 Task: Create a due date automation when advanced on, 2 days before a card is due add dates with a due date at 11:00 AM.
Action: Mouse moved to (923, 70)
Screenshot: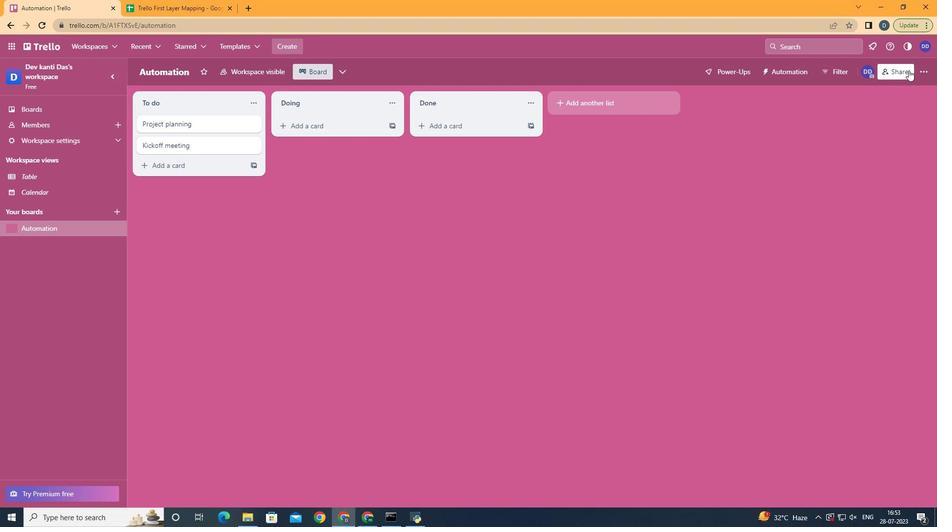 
Action: Mouse pressed left at (923, 70)
Screenshot: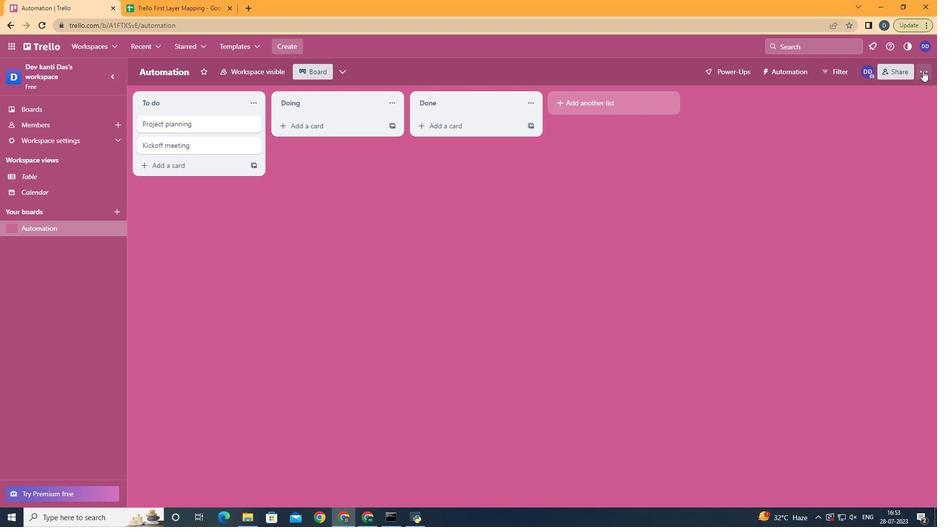 
Action: Mouse moved to (855, 202)
Screenshot: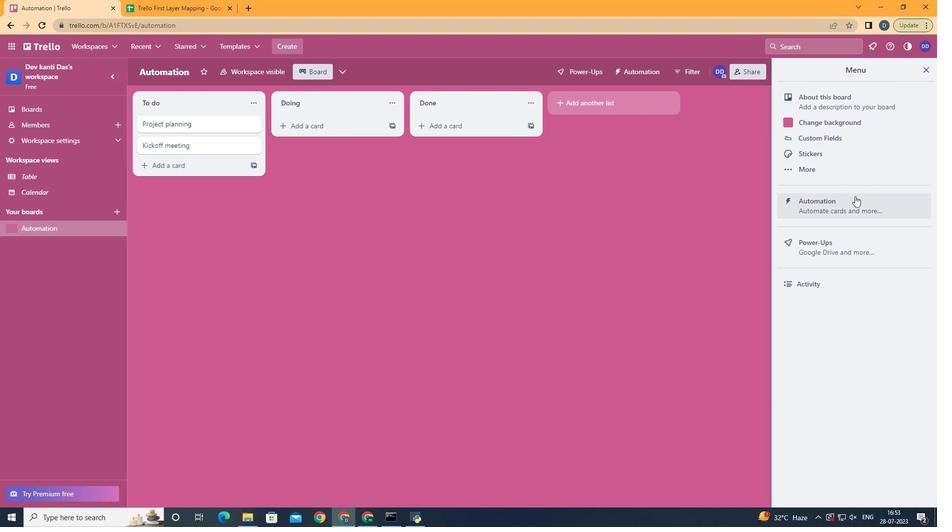 
Action: Mouse pressed left at (855, 202)
Screenshot: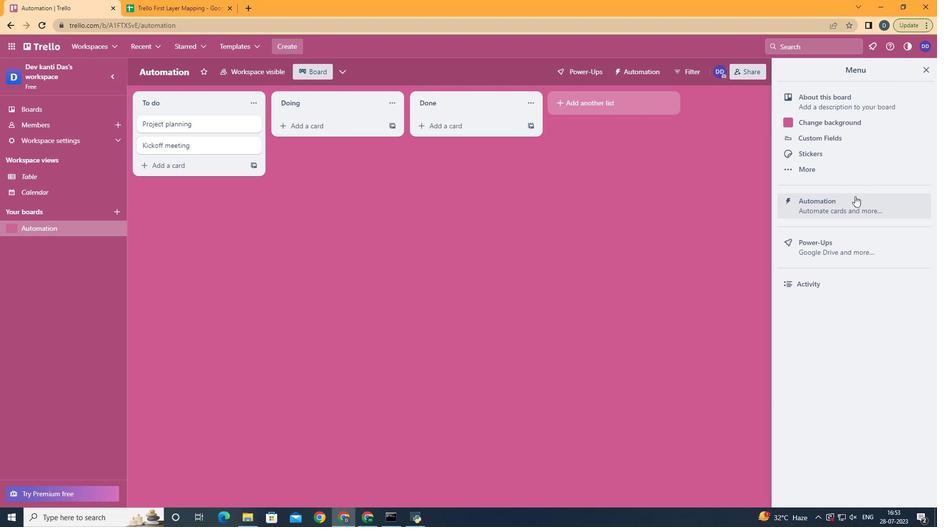 
Action: Mouse moved to (182, 193)
Screenshot: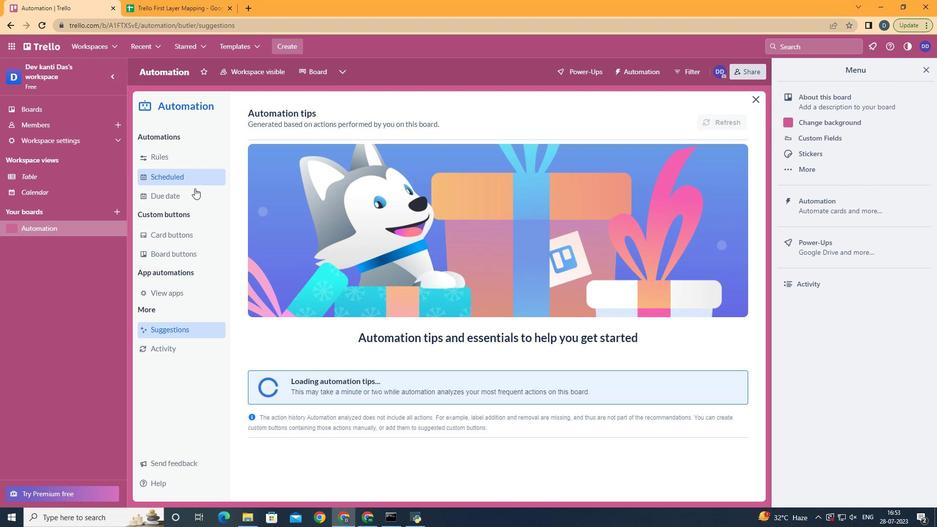 
Action: Mouse pressed left at (182, 193)
Screenshot: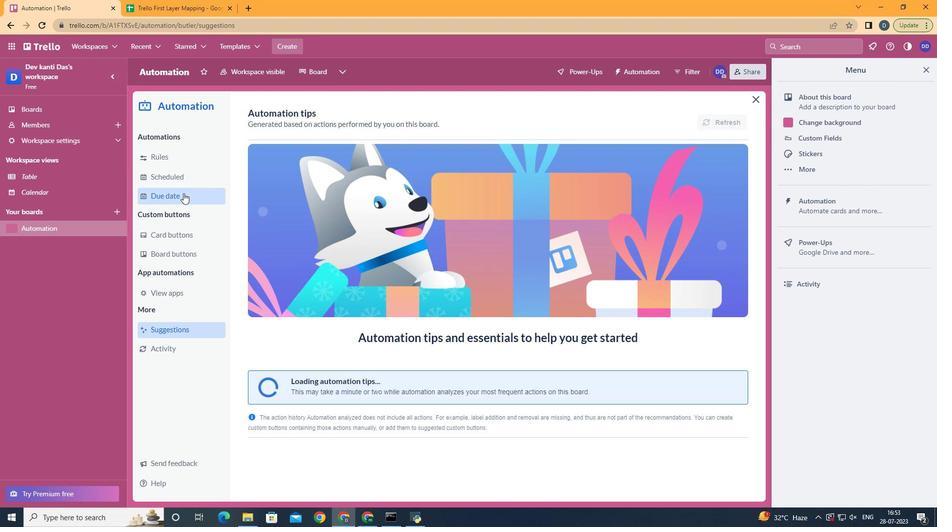 
Action: Mouse moved to (699, 115)
Screenshot: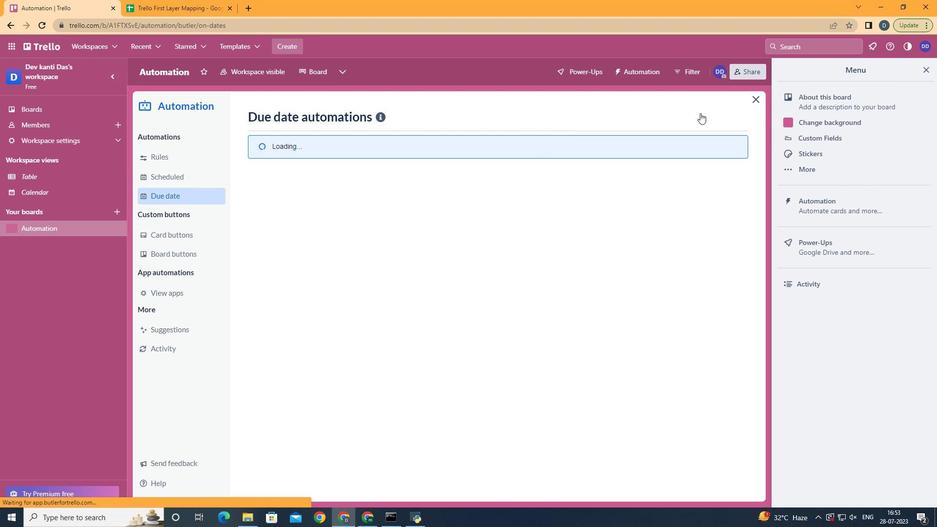 
Action: Mouse pressed left at (699, 115)
Screenshot: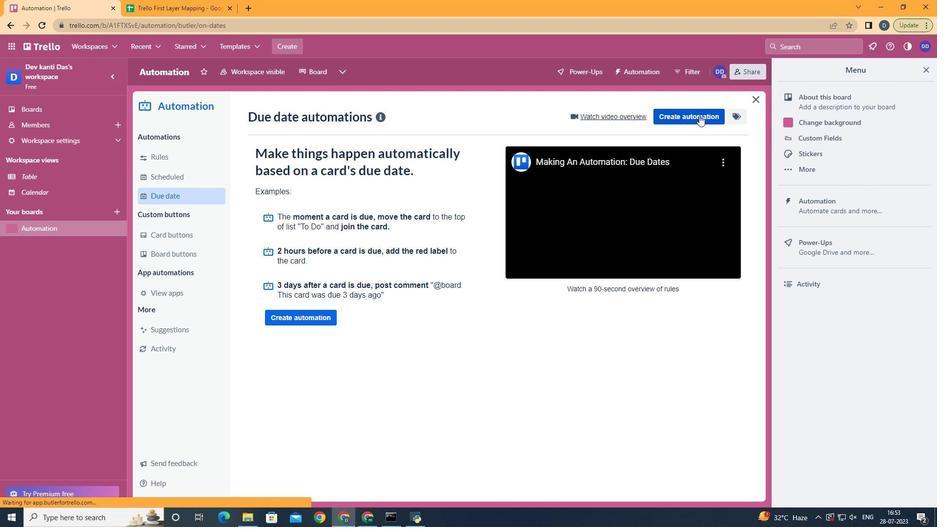 
Action: Mouse moved to (508, 203)
Screenshot: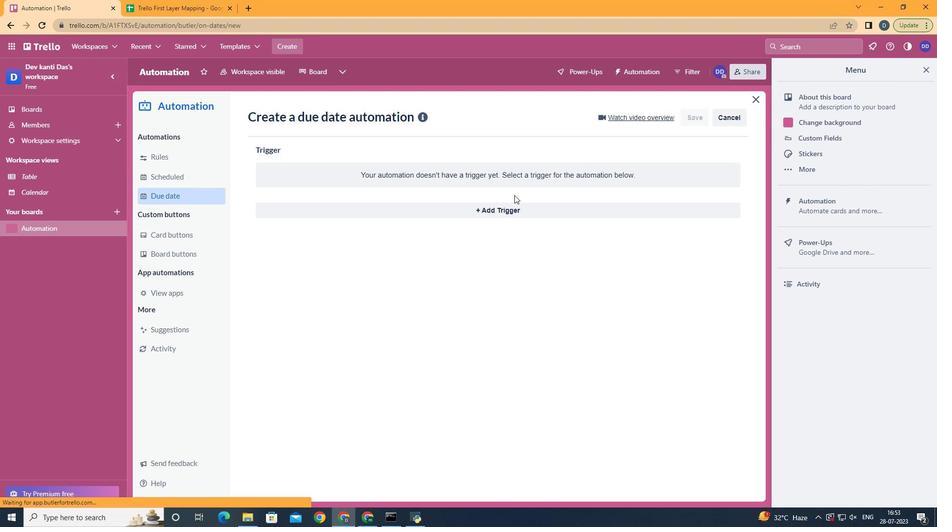 
Action: Mouse pressed left at (508, 203)
Screenshot: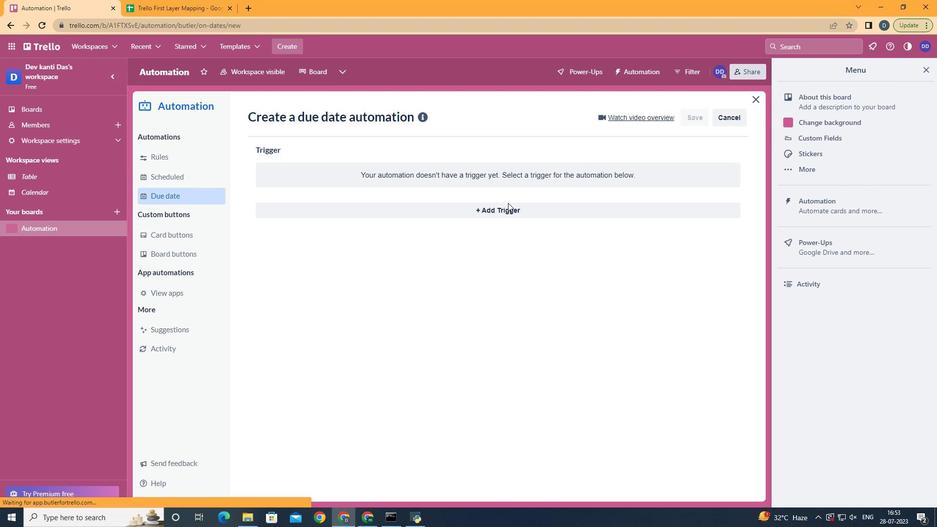 
Action: Mouse moved to (385, 357)
Screenshot: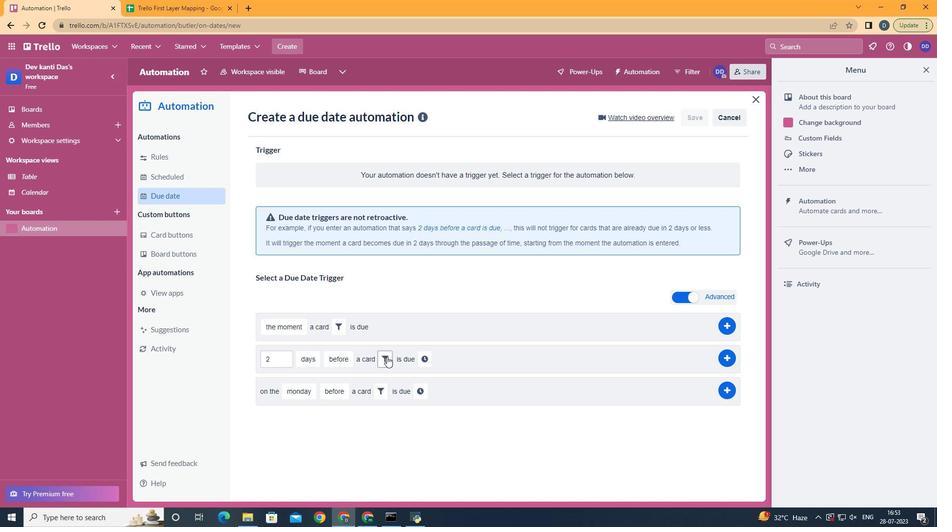 
Action: Mouse pressed left at (385, 357)
Screenshot: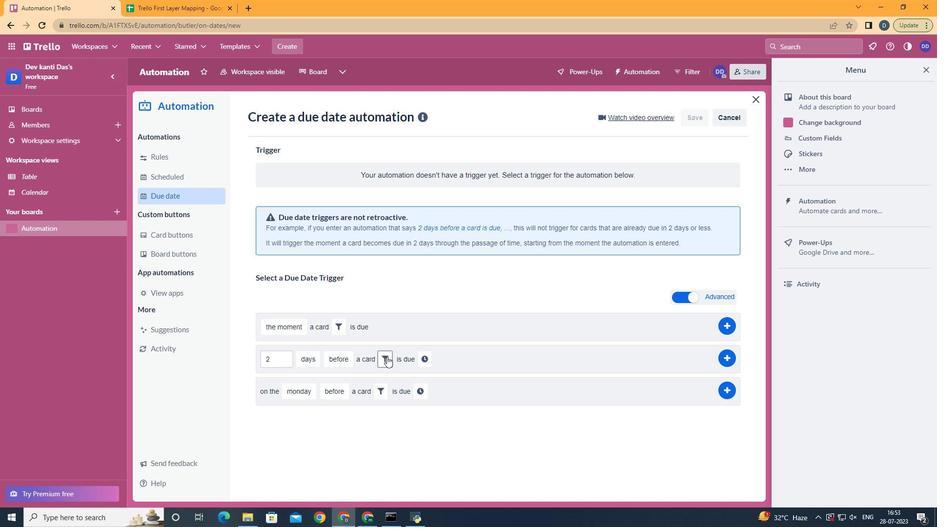 
Action: Mouse moved to (440, 390)
Screenshot: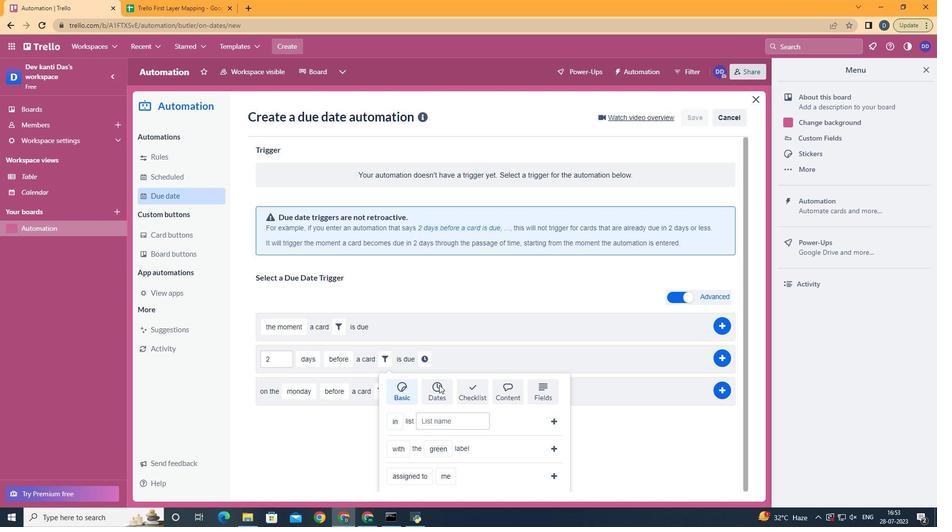 
Action: Mouse pressed left at (440, 390)
Screenshot: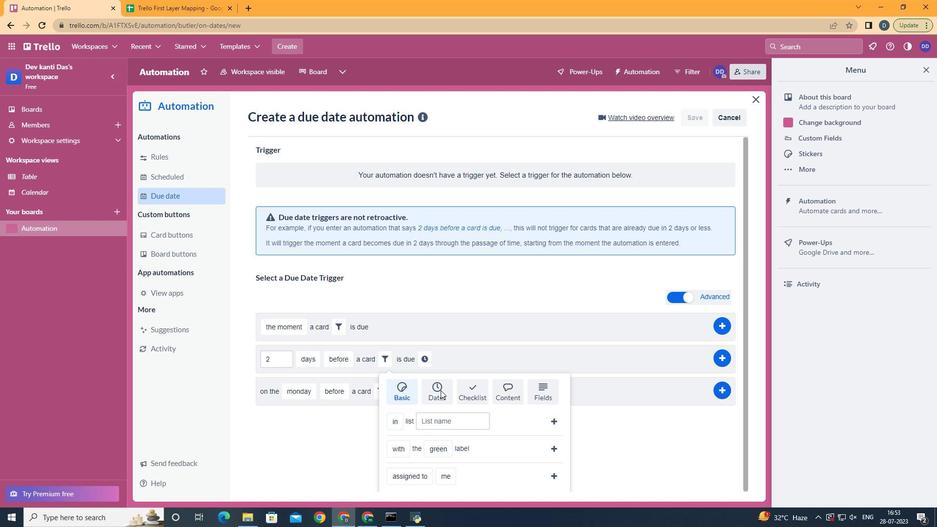 
Action: Mouse moved to (405, 438)
Screenshot: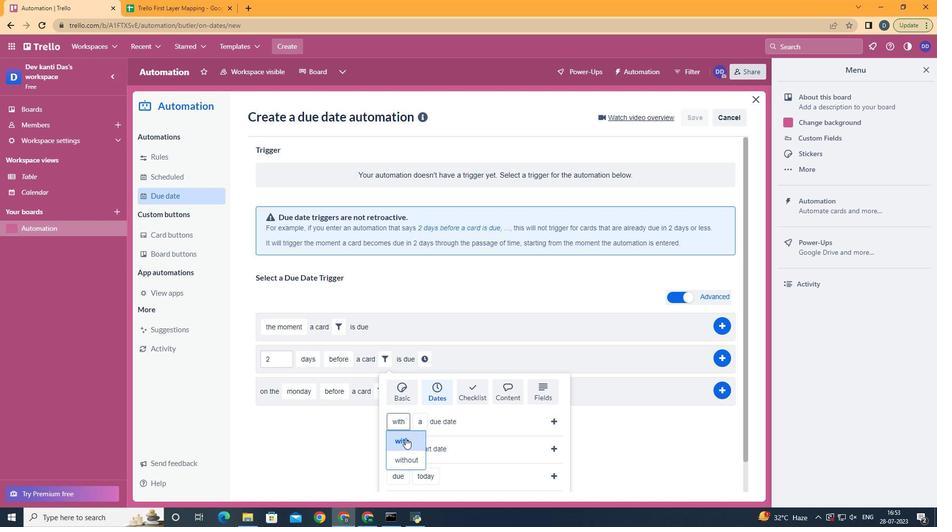 
Action: Mouse pressed left at (405, 438)
Screenshot: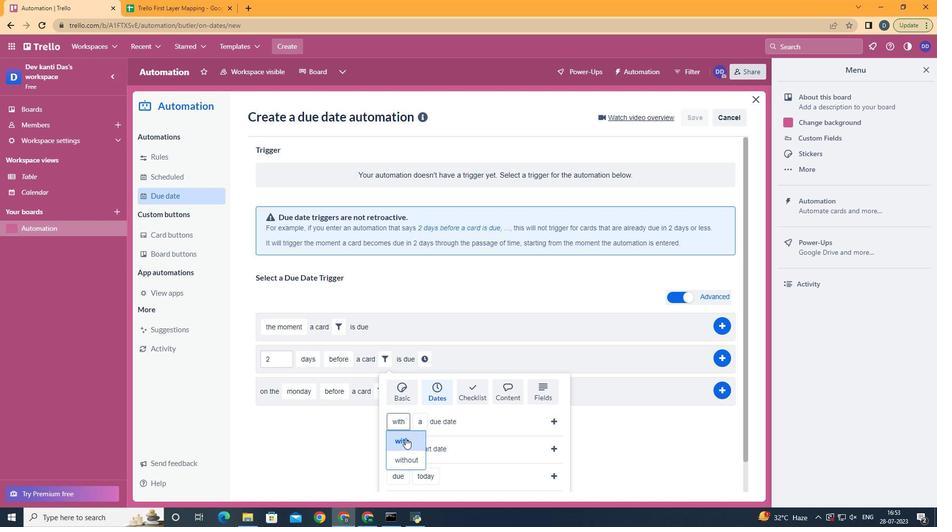 
Action: Mouse moved to (449, 347)
Screenshot: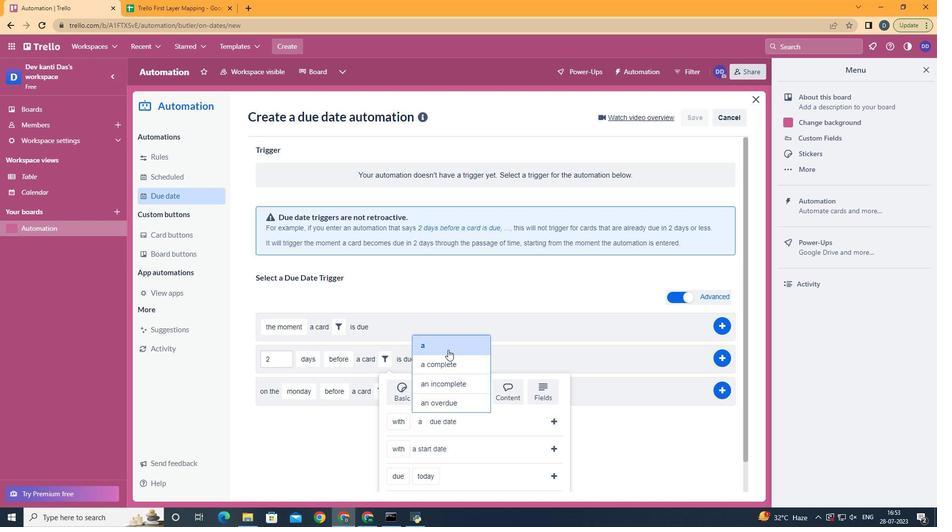 
Action: Mouse pressed left at (449, 347)
Screenshot: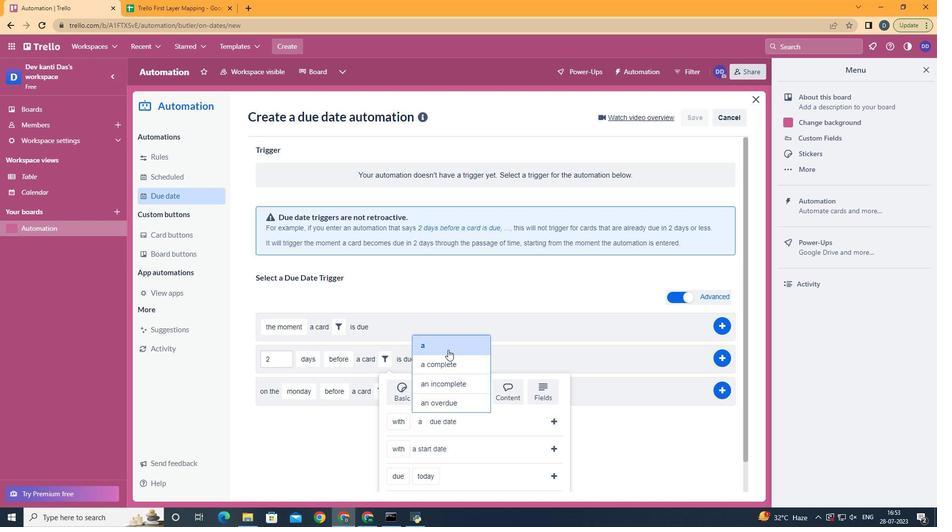 
Action: Mouse moved to (550, 420)
Screenshot: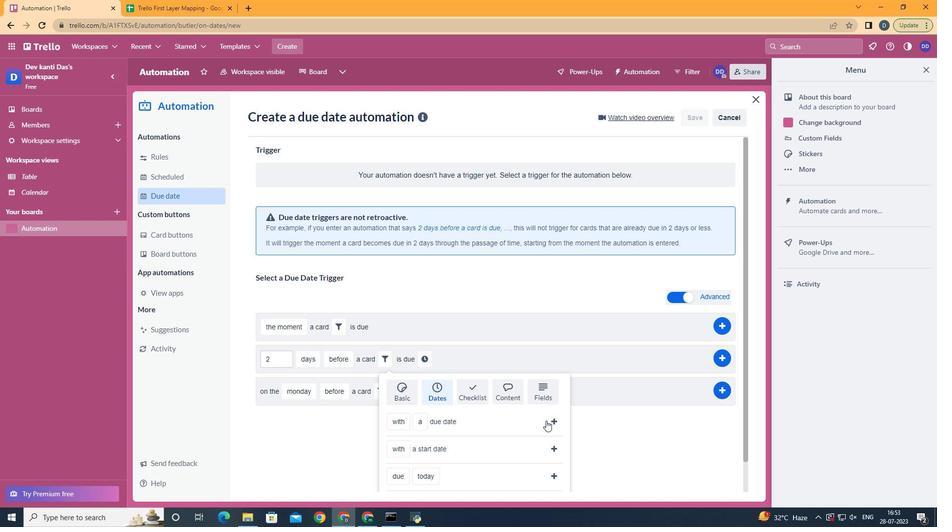 
Action: Mouse pressed left at (550, 420)
Screenshot: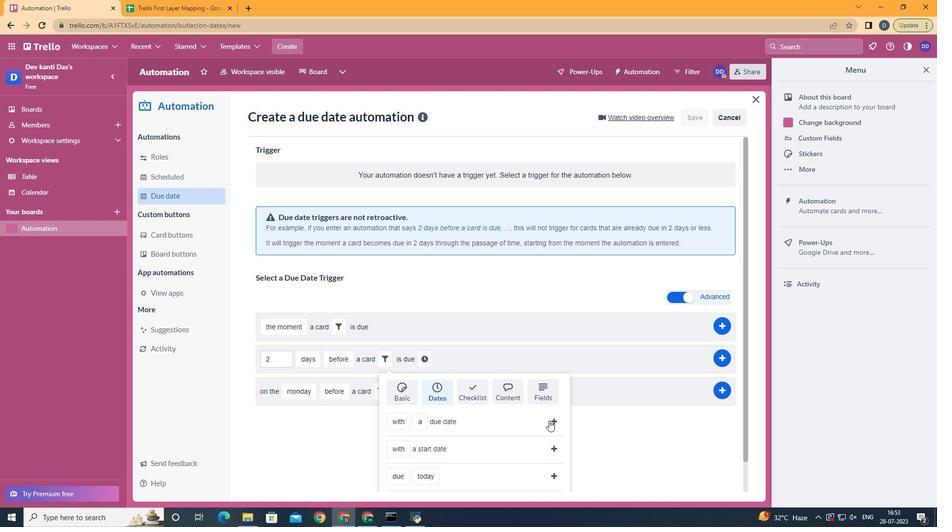 
Action: Mouse moved to (492, 358)
Screenshot: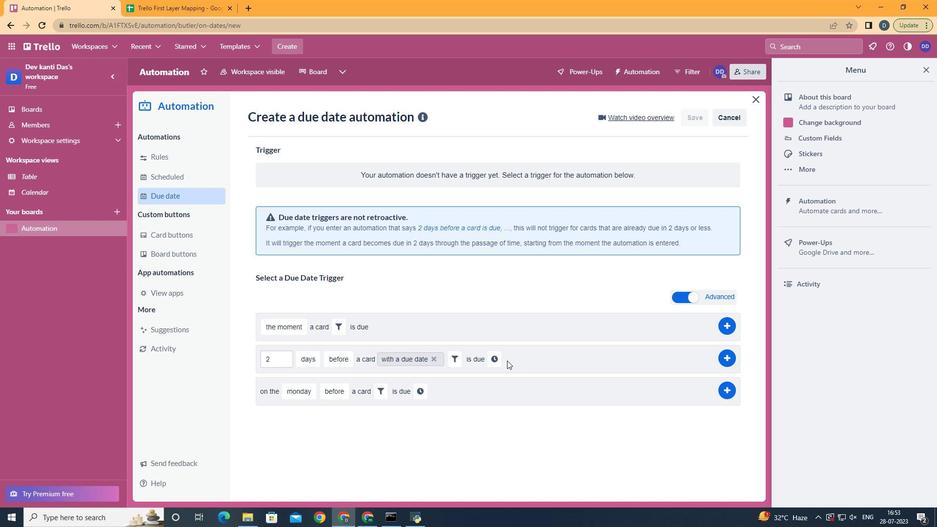 
Action: Mouse pressed left at (492, 358)
Screenshot: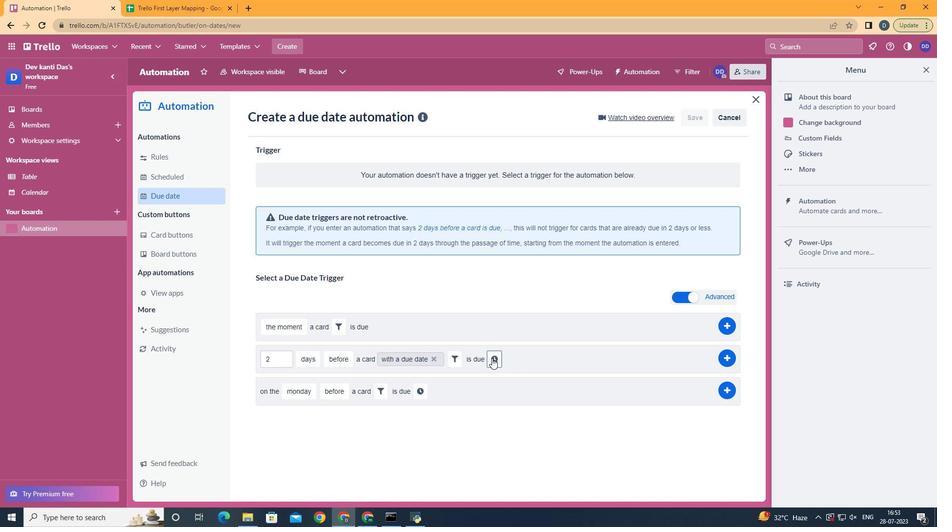 
Action: Mouse moved to (521, 360)
Screenshot: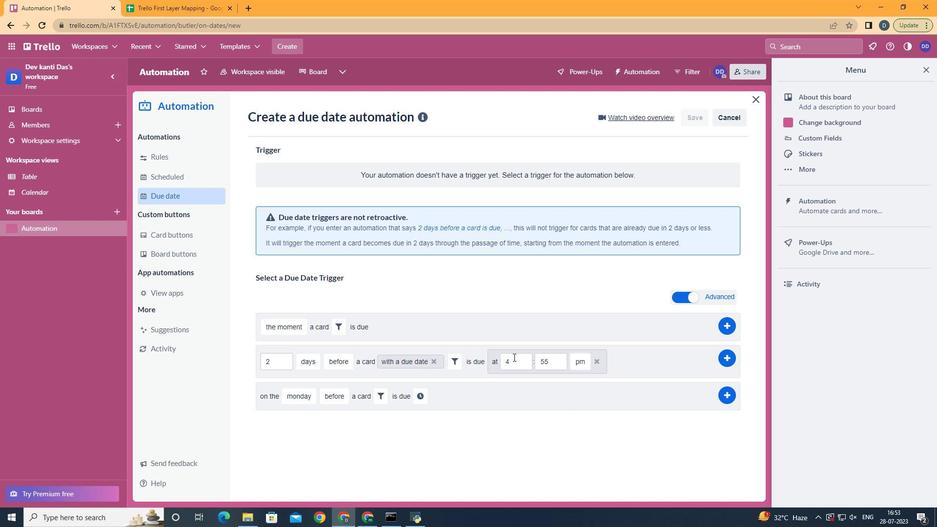 
Action: Mouse pressed left at (521, 360)
Screenshot: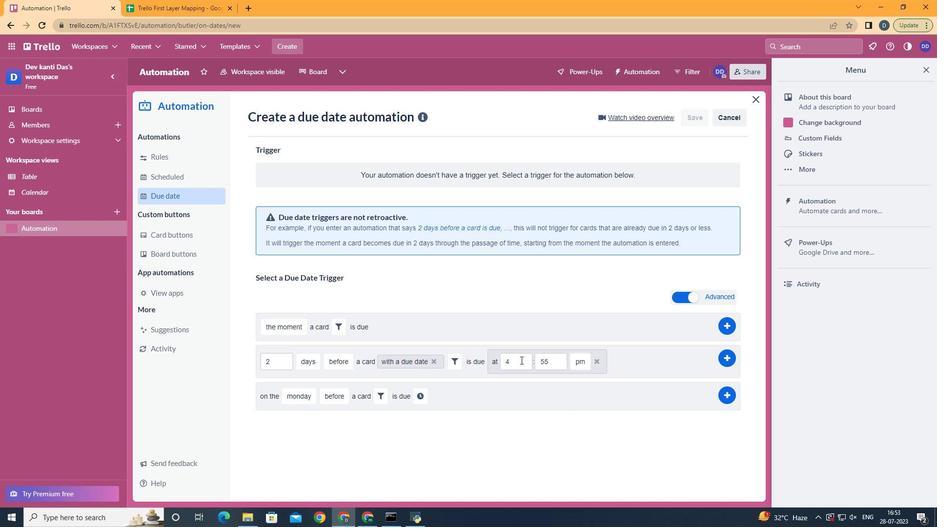 
Action: Key pressed <Key.backspace>11
Screenshot: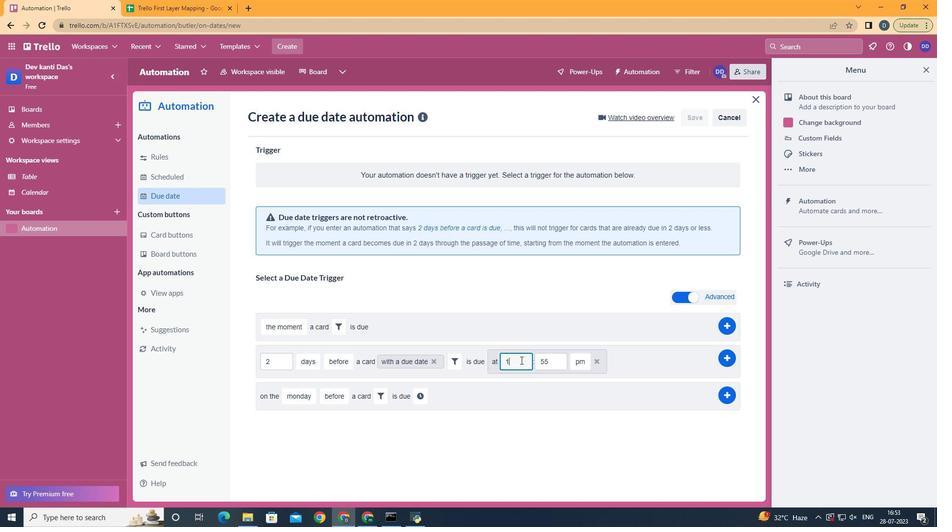 
Action: Mouse moved to (549, 361)
Screenshot: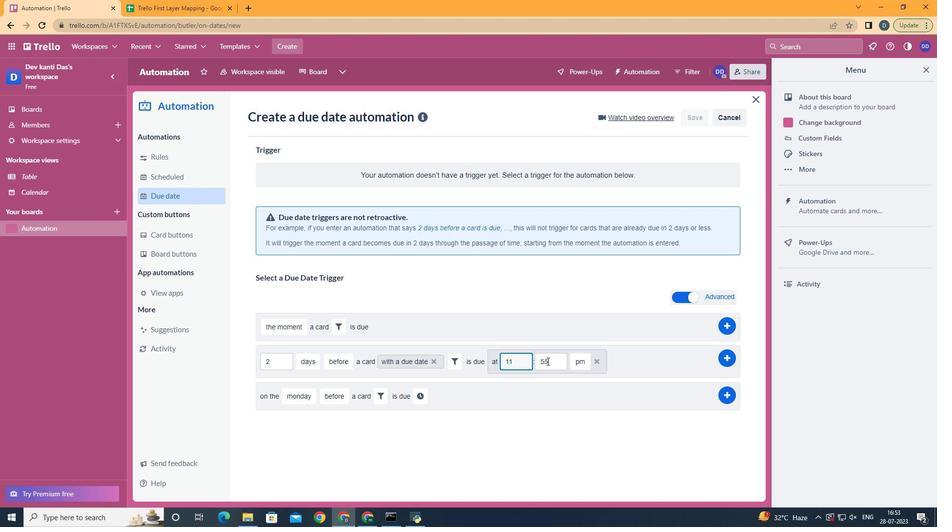
Action: Mouse pressed left at (549, 361)
Screenshot: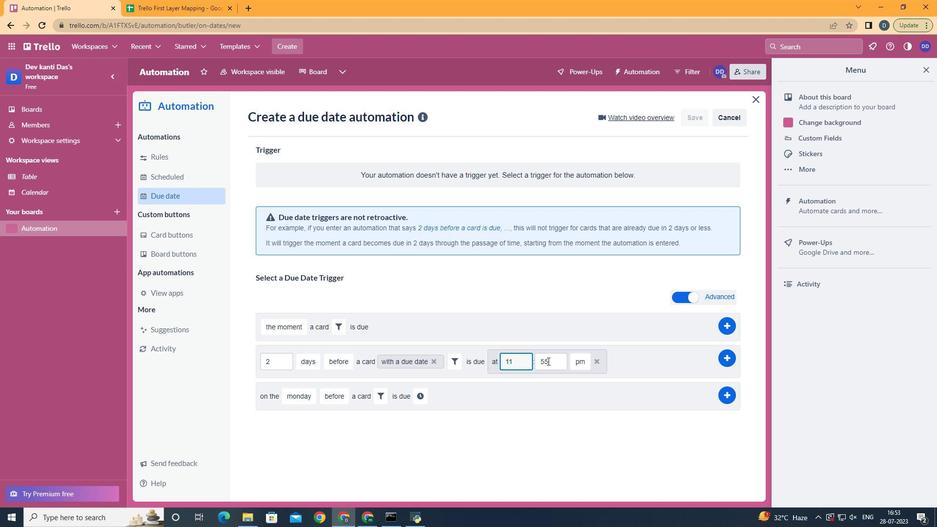 
Action: Mouse moved to (549, 361)
Screenshot: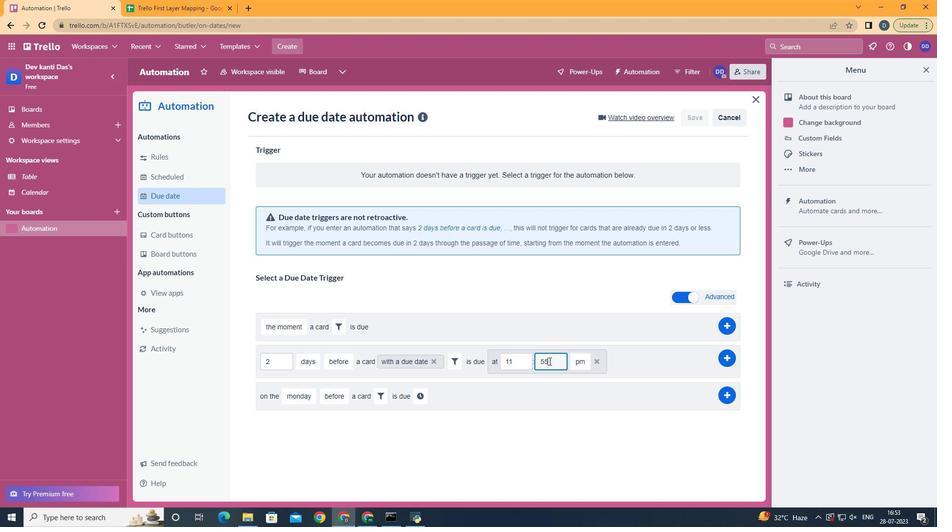 
Action: Key pressed <Key.backspace><Key.backspace>00
Screenshot: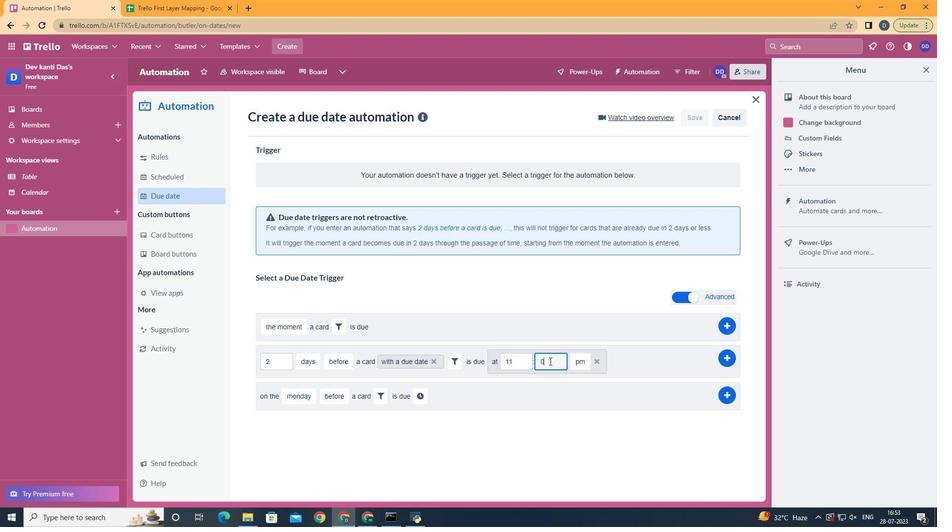 
Action: Mouse moved to (584, 383)
Screenshot: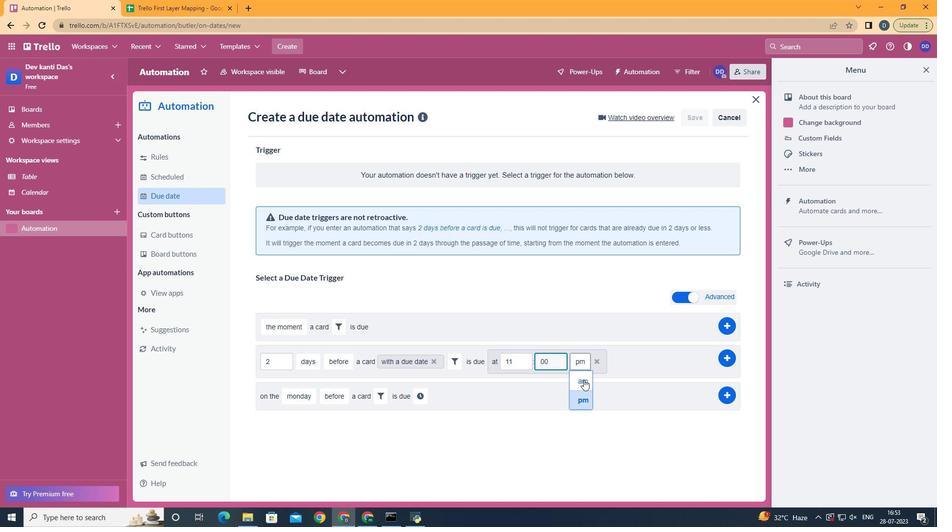 
Action: Mouse pressed left at (584, 383)
Screenshot: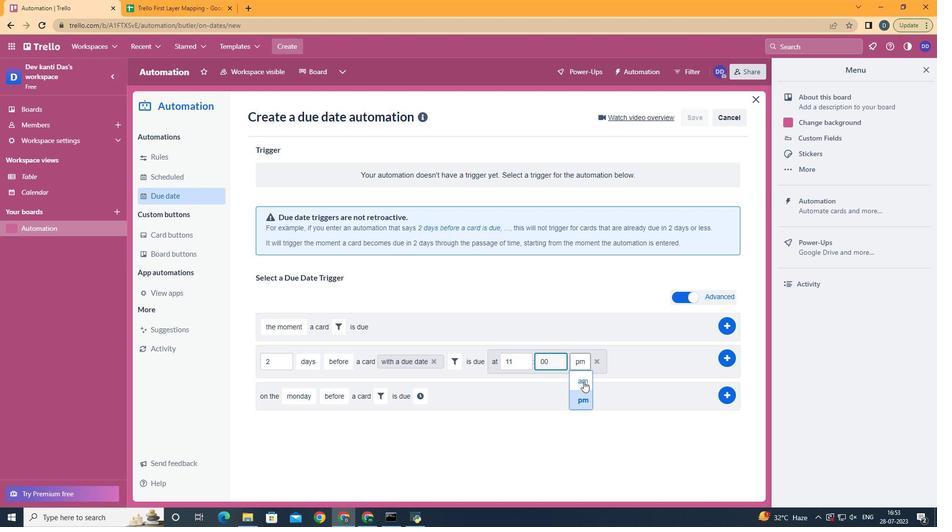 
